 Task: Look for products from San Pellegrino only.
Action: Mouse pressed left at (22, 82)
Screenshot: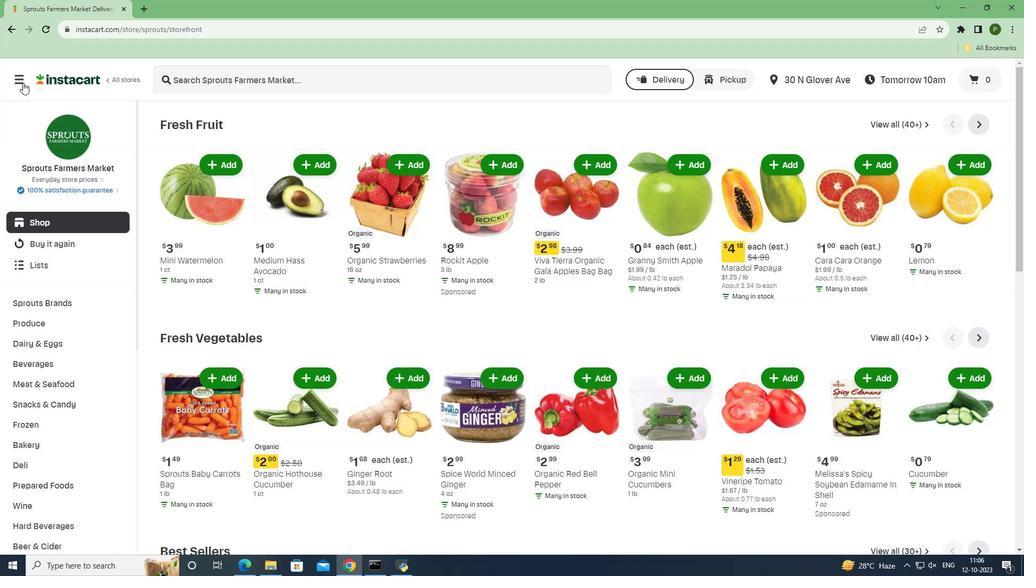 
Action: Mouse moved to (36, 281)
Screenshot: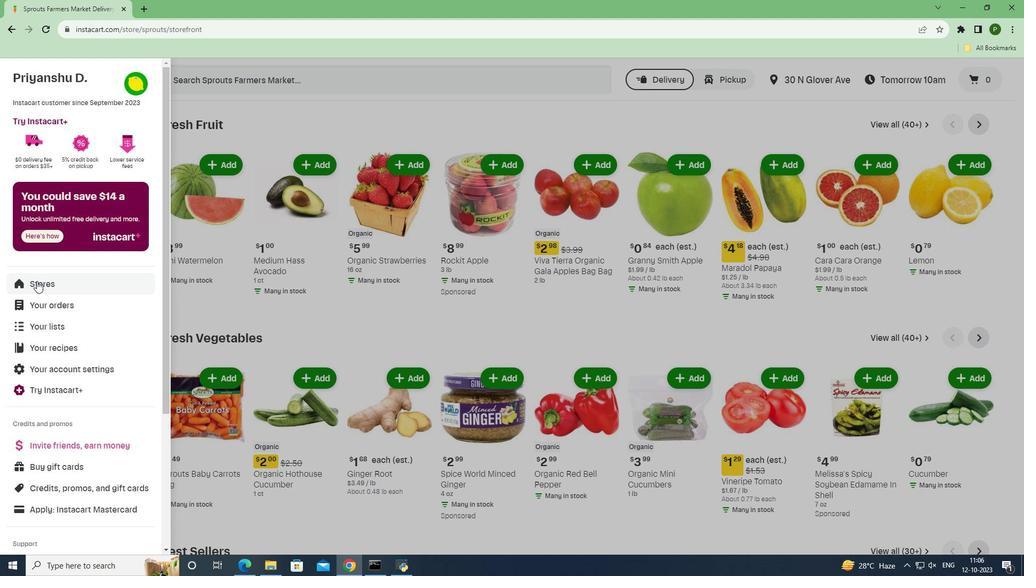 
Action: Mouse pressed left at (36, 281)
Screenshot: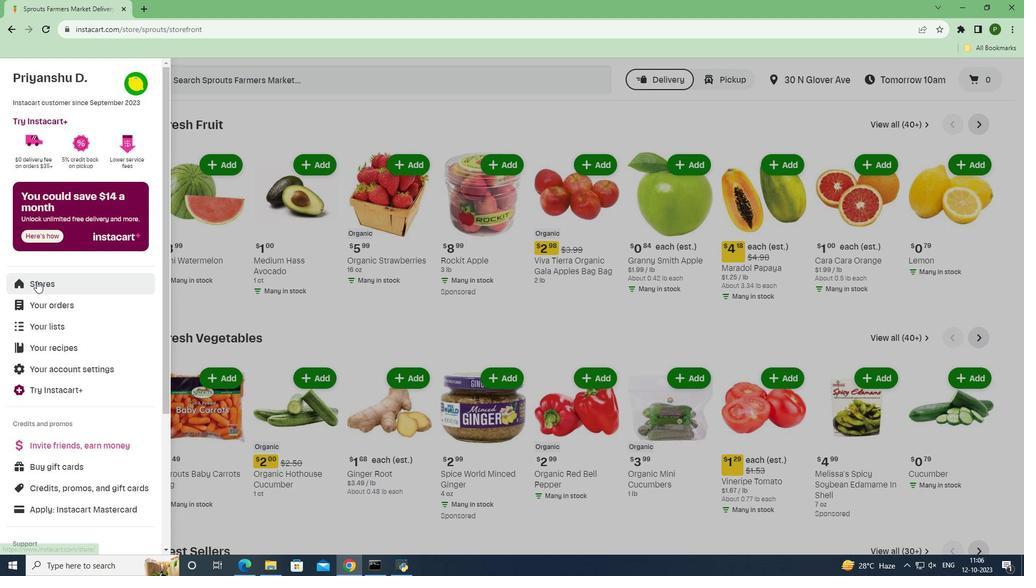 
Action: Mouse moved to (248, 121)
Screenshot: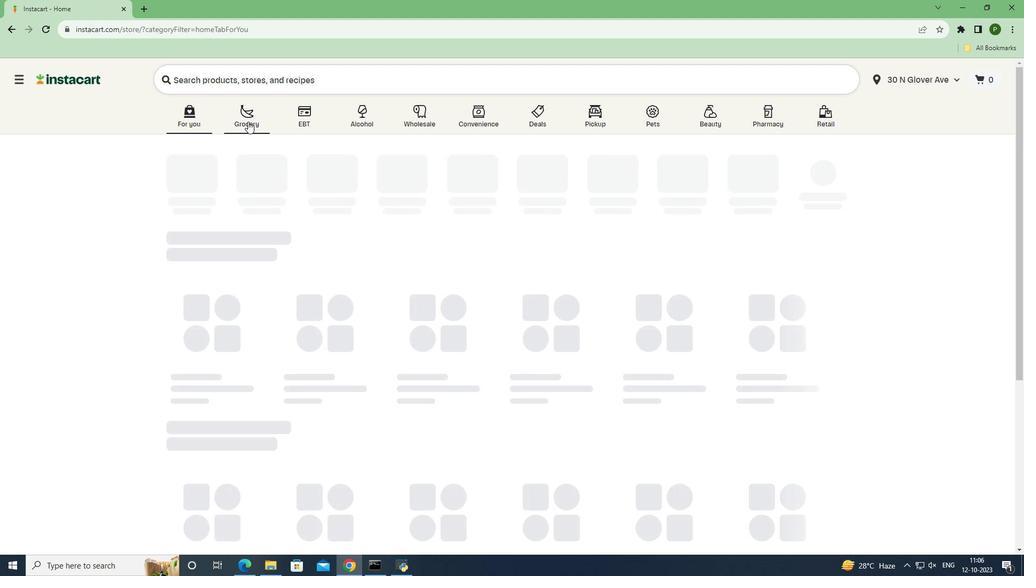 
Action: Mouse pressed left at (248, 121)
Screenshot: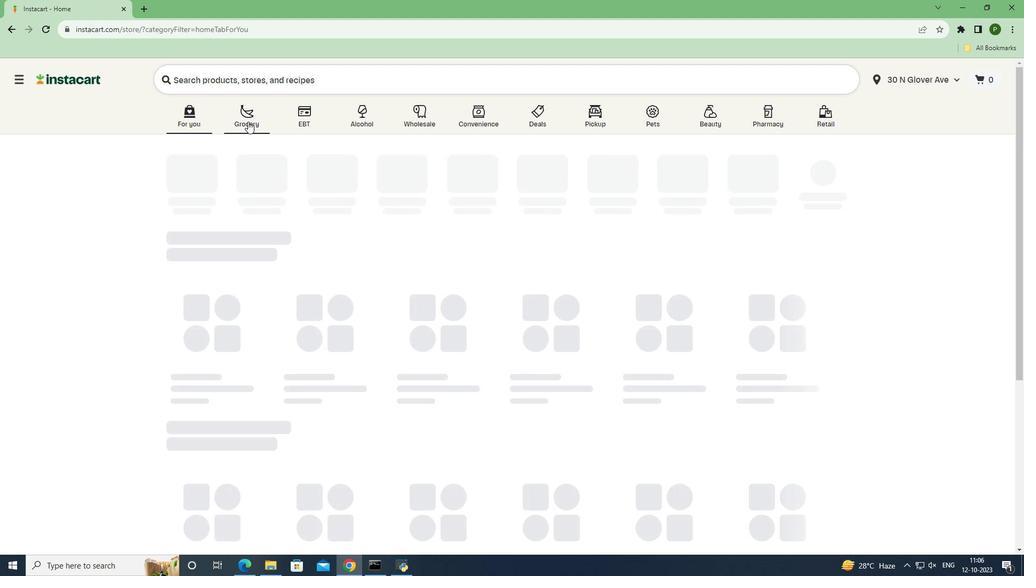 
Action: Mouse moved to (429, 257)
Screenshot: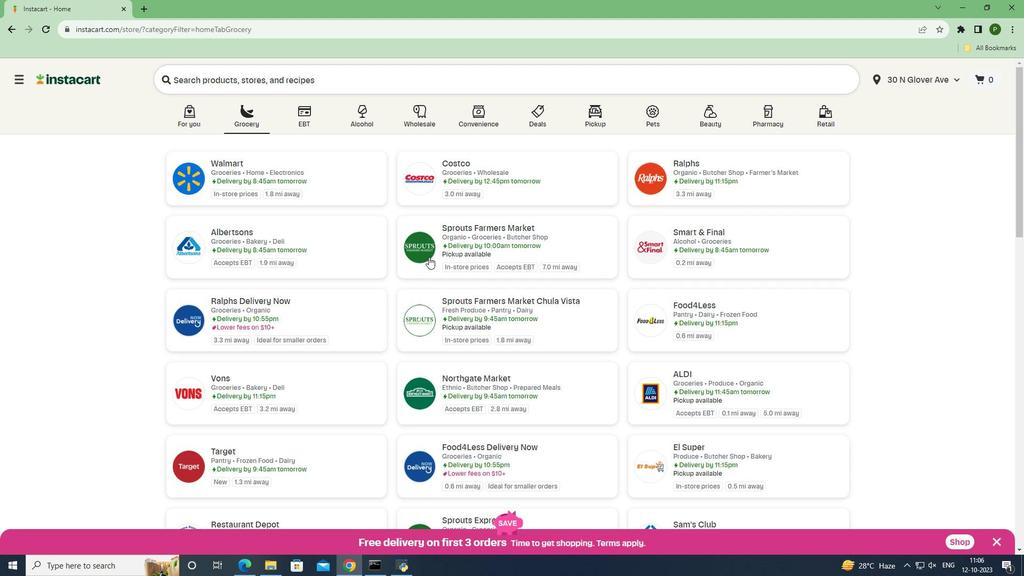 
Action: Mouse pressed left at (429, 257)
Screenshot: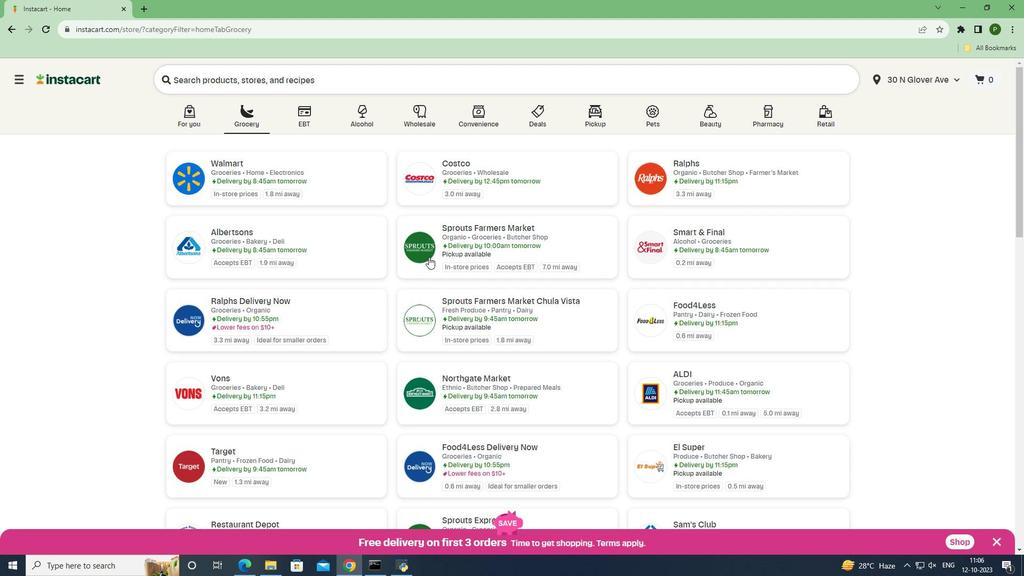 
Action: Mouse moved to (61, 367)
Screenshot: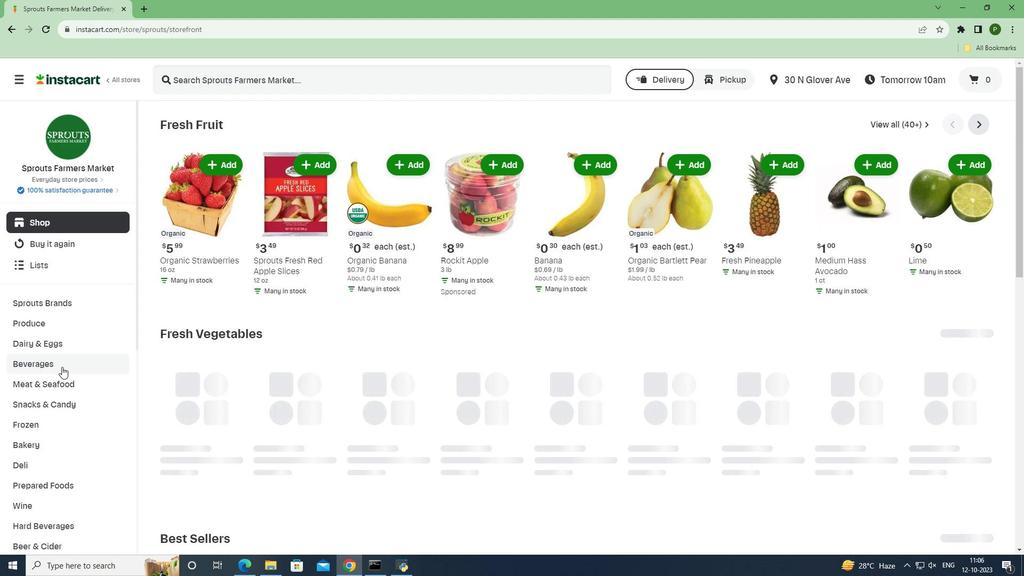 
Action: Mouse pressed left at (61, 367)
Screenshot: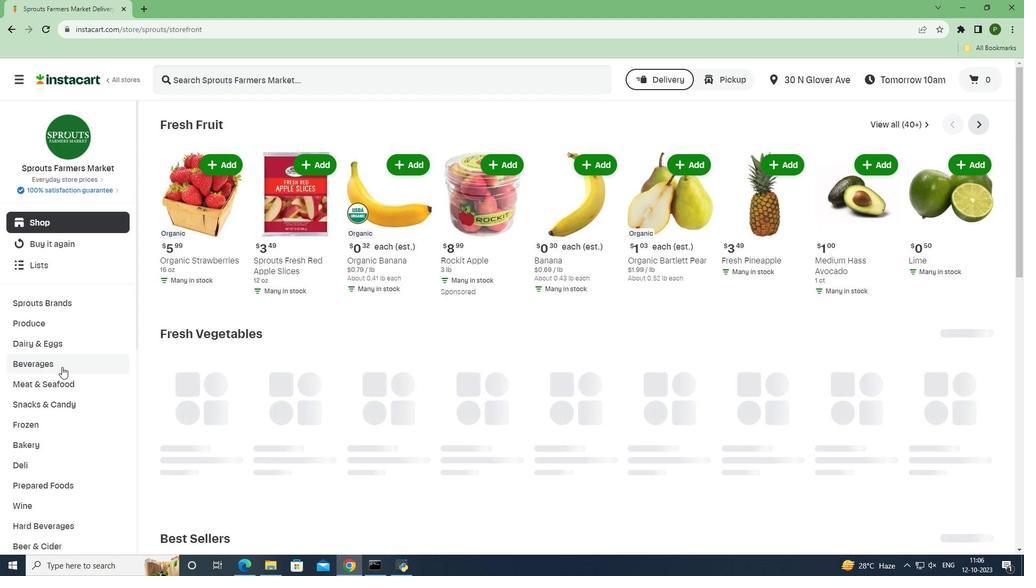 
Action: Mouse moved to (458, 148)
Screenshot: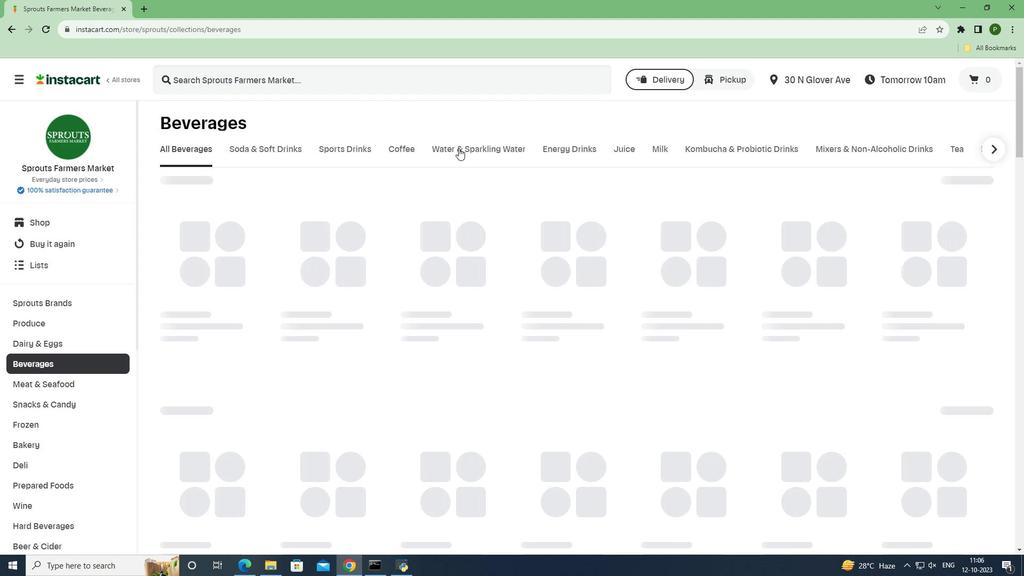 
Action: Mouse pressed left at (458, 148)
Screenshot: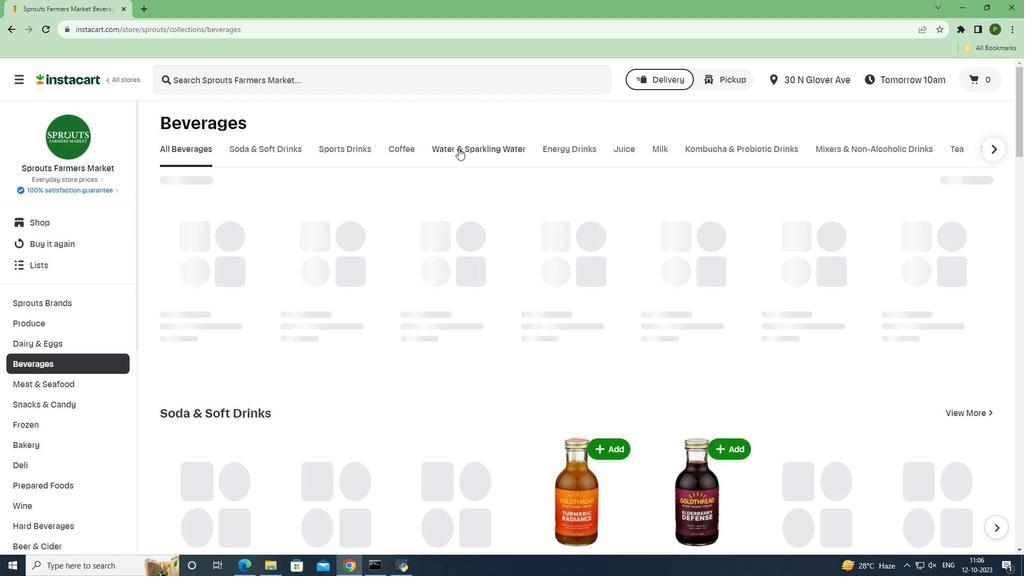 
Action: Mouse moved to (302, 235)
Screenshot: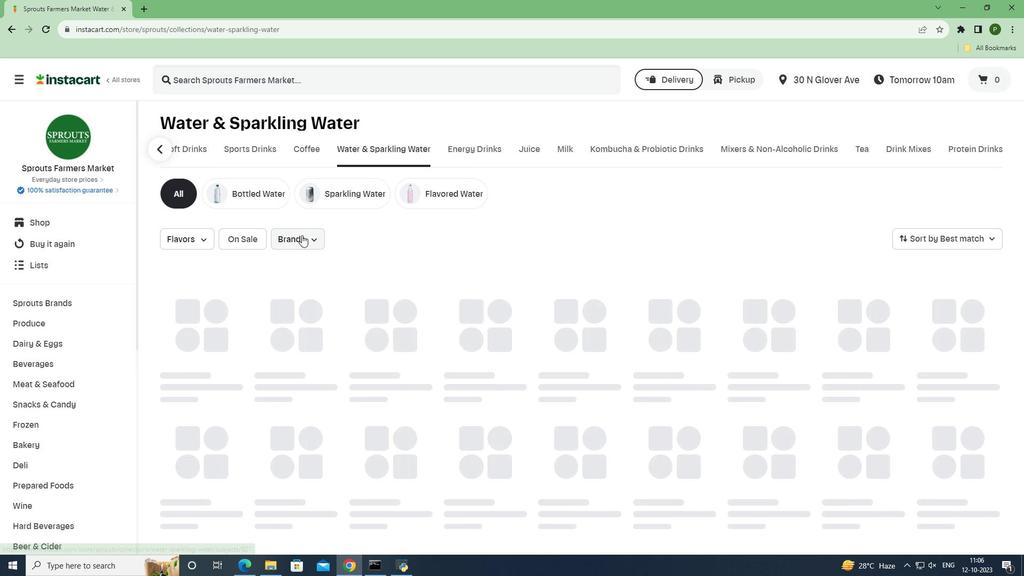 
Action: Mouse pressed left at (302, 235)
Screenshot: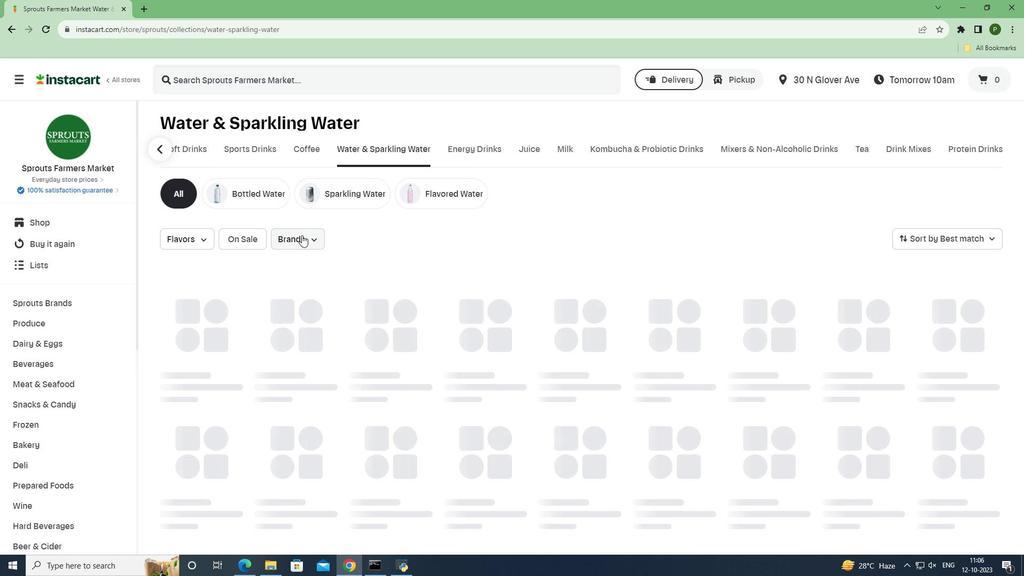 
Action: Mouse moved to (338, 304)
Screenshot: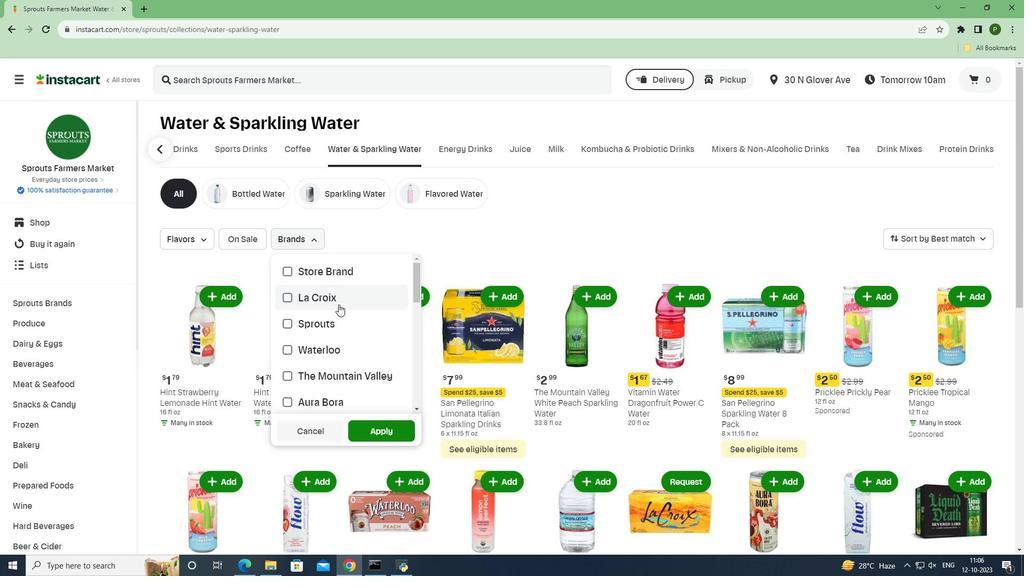 
Action: Mouse scrolled (338, 304) with delta (0, 0)
Screenshot: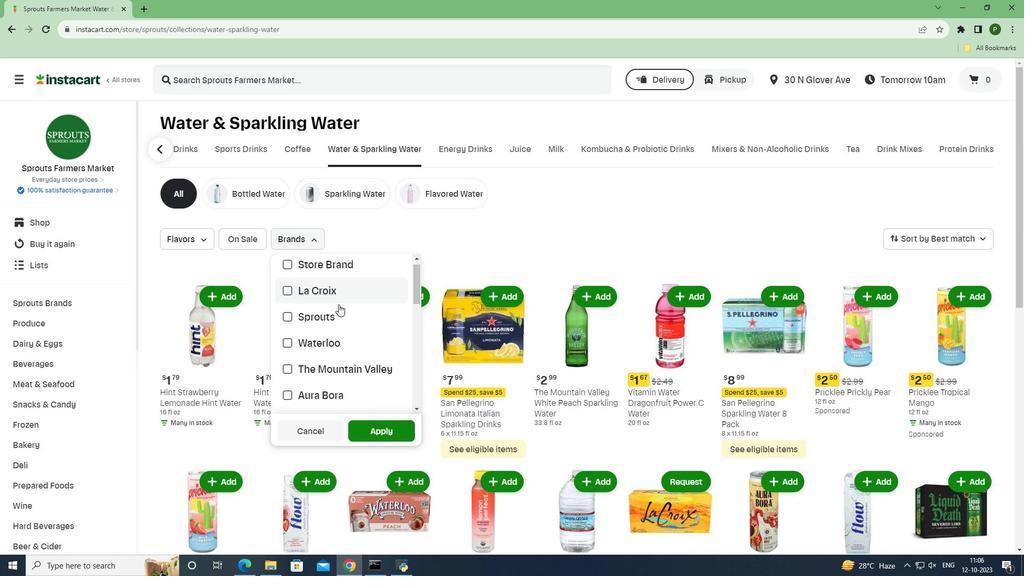 
Action: Mouse scrolled (338, 304) with delta (0, 0)
Screenshot: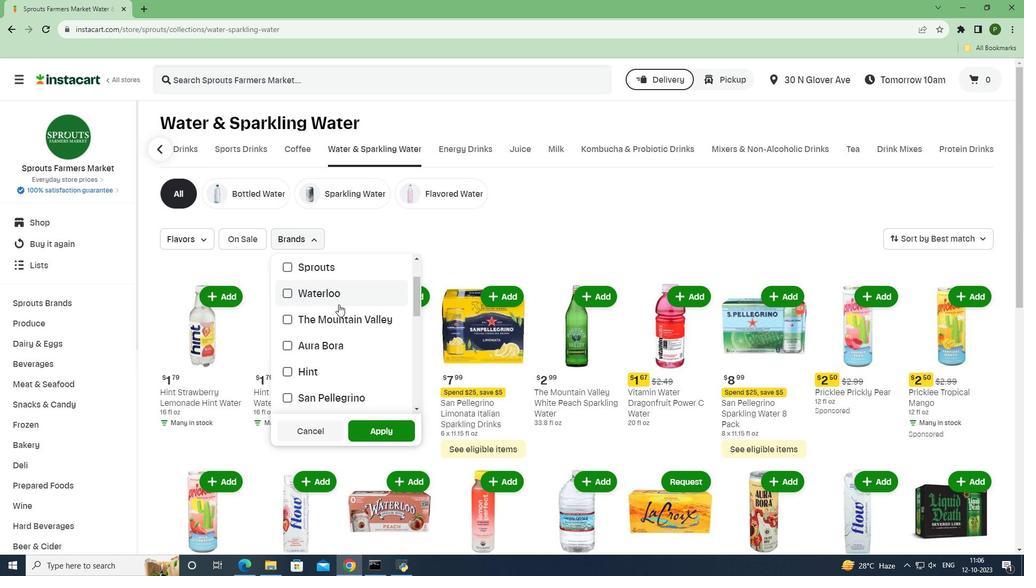 
Action: Mouse moved to (327, 346)
Screenshot: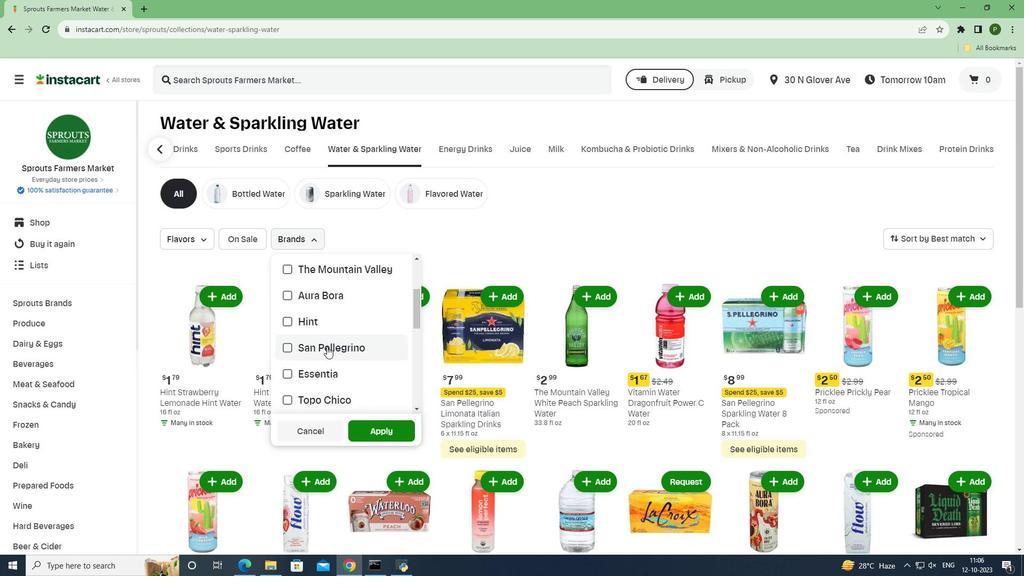 
Action: Mouse pressed left at (327, 346)
Screenshot: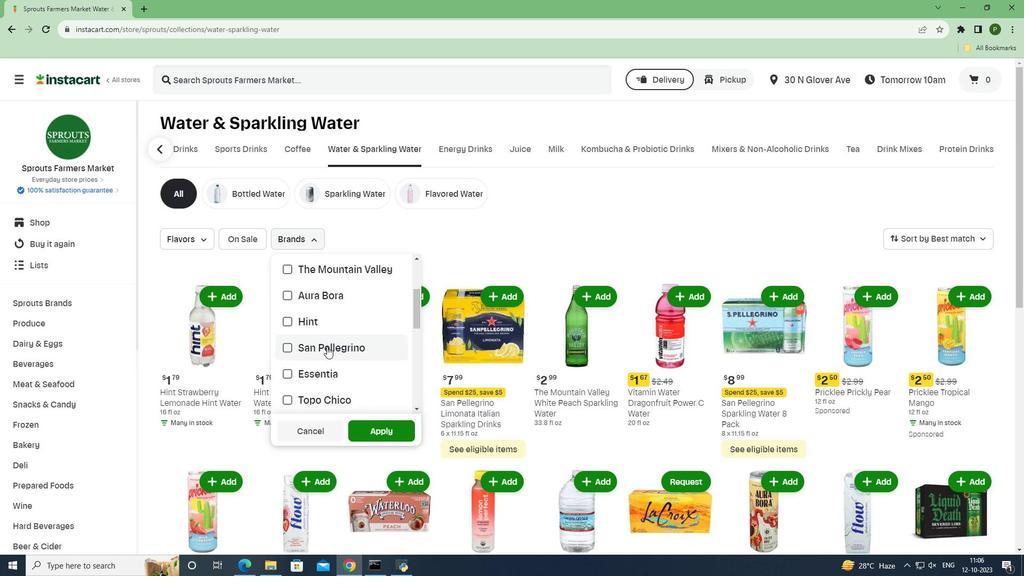 
Action: Mouse moved to (373, 429)
Screenshot: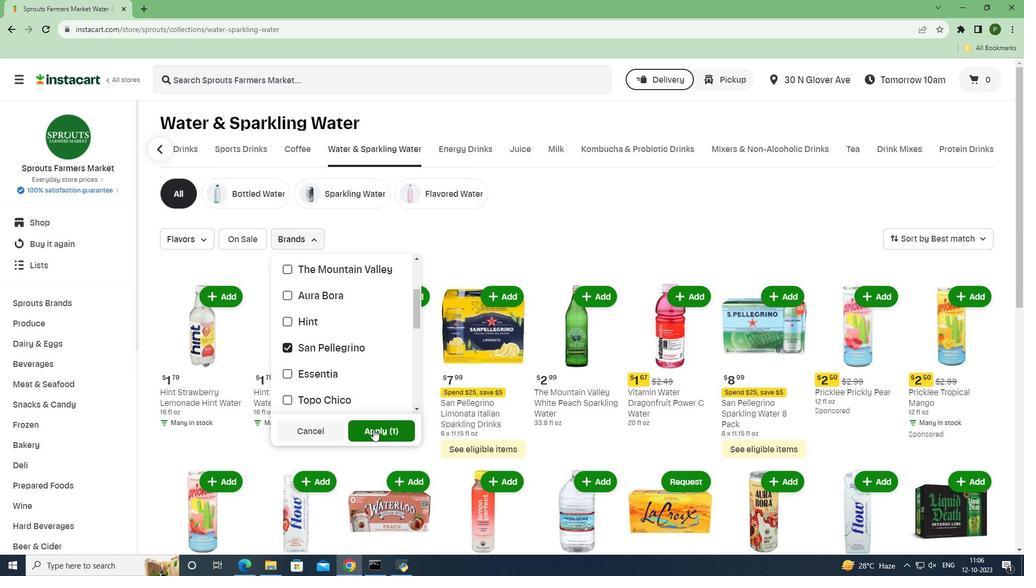 
Action: Mouse pressed left at (373, 429)
Screenshot: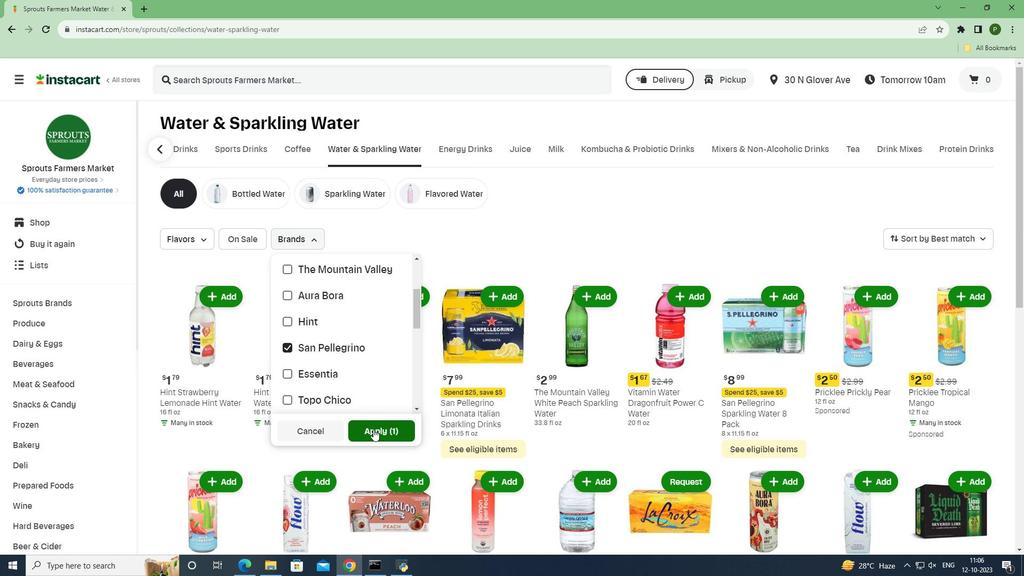 
Action: Mouse moved to (490, 439)
Screenshot: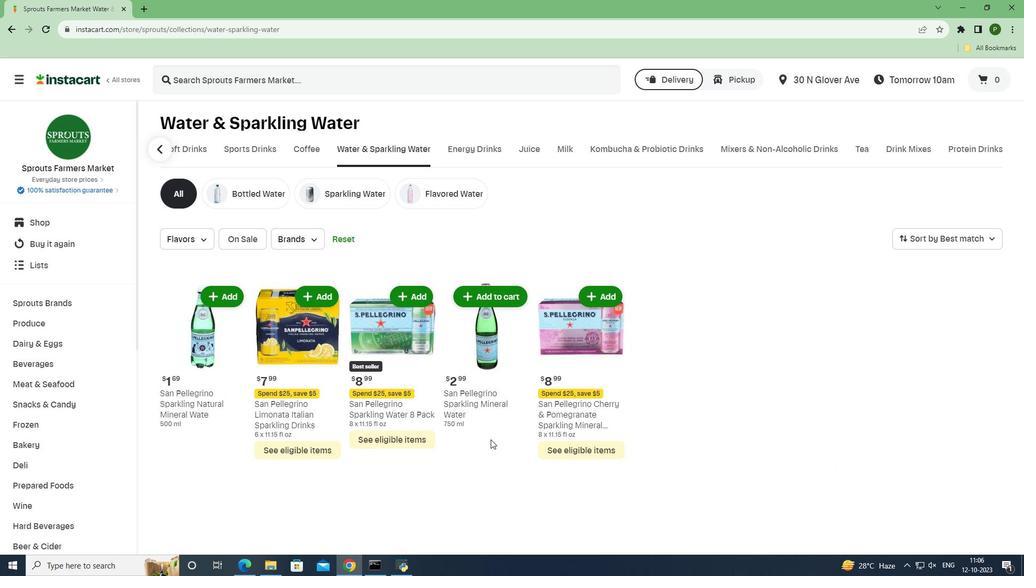 
